 Task: Use the formula "ARABIC" in spreadsheet "Project protfolio".
Action: Mouse moved to (379, 264)
Screenshot: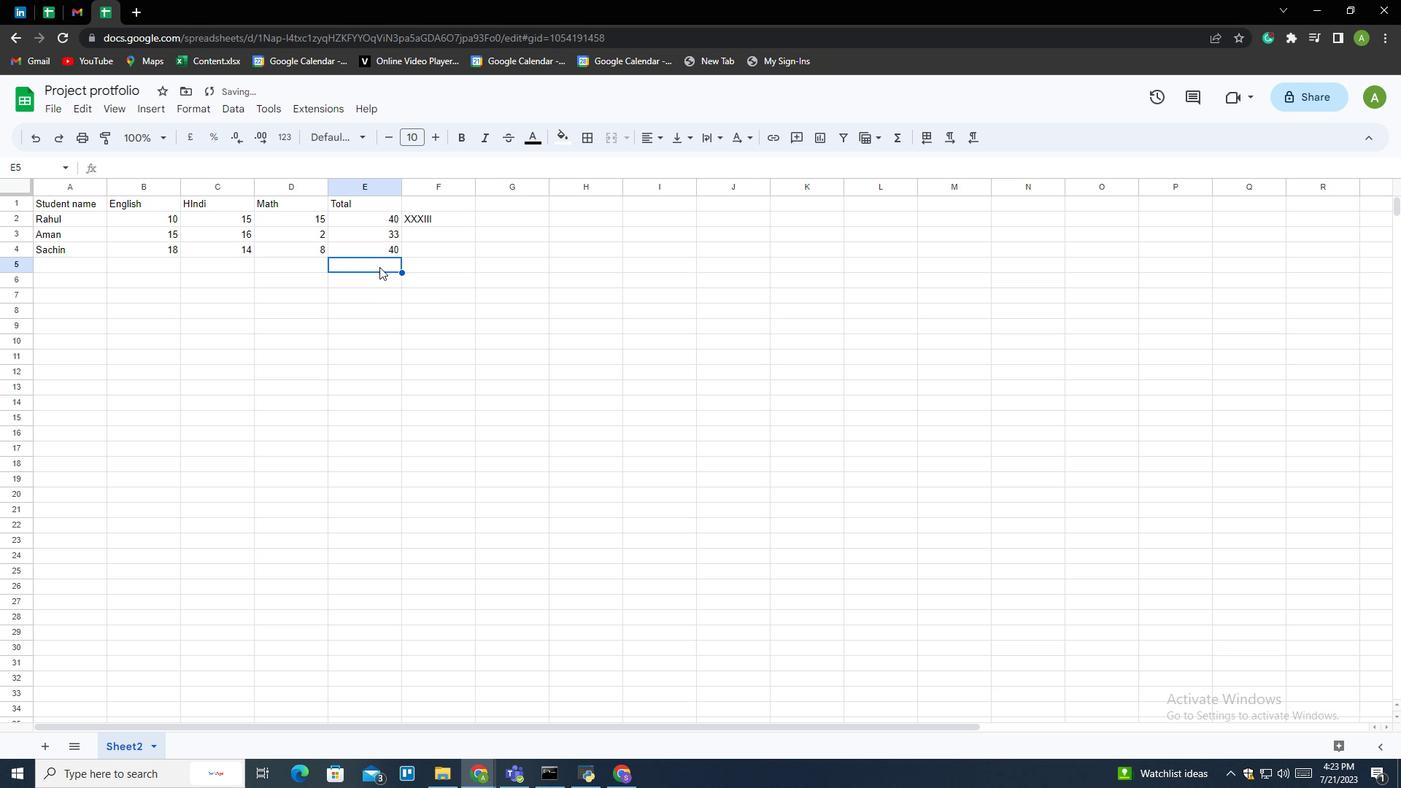 
Action: Mouse pressed left at (379, 264)
Screenshot: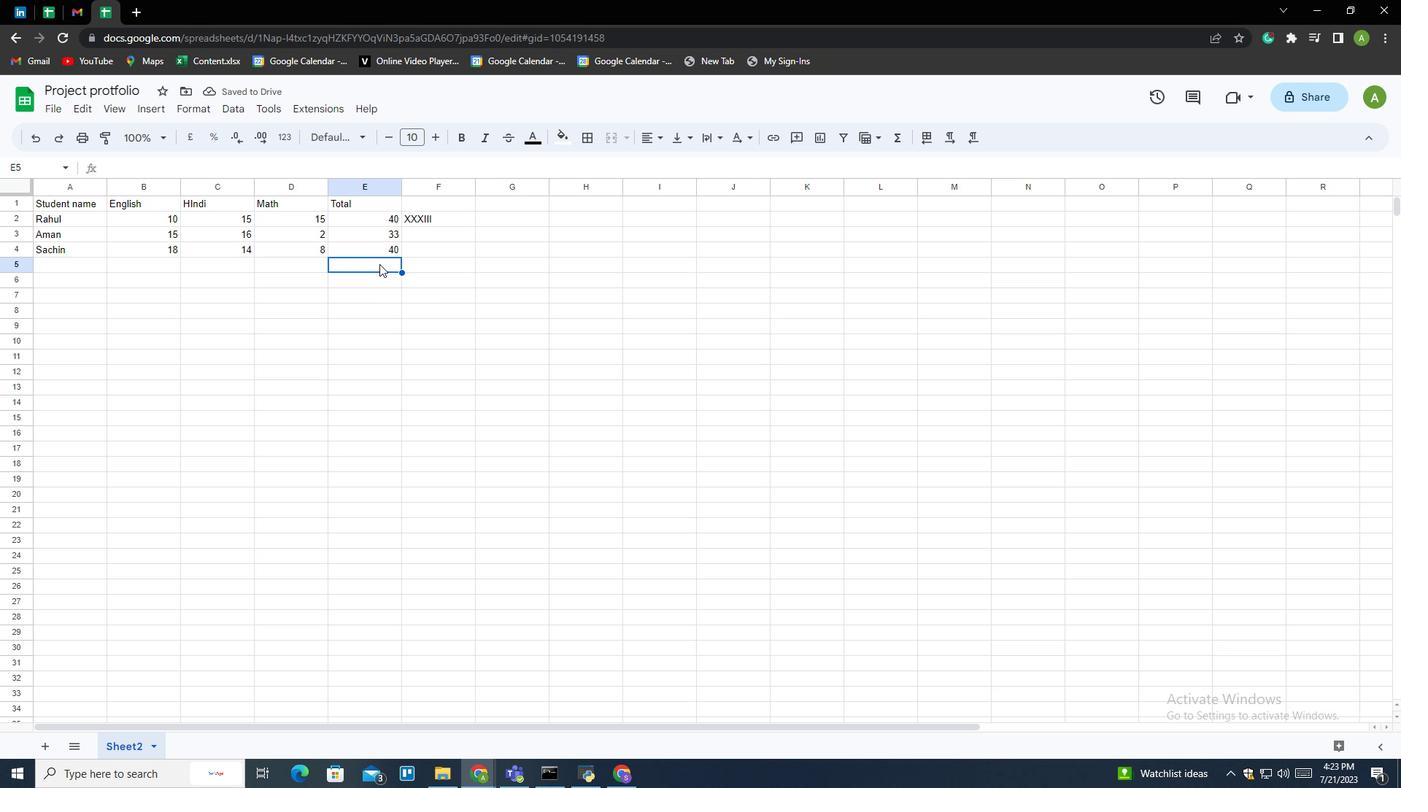 
Action: Mouse moved to (897, 134)
Screenshot: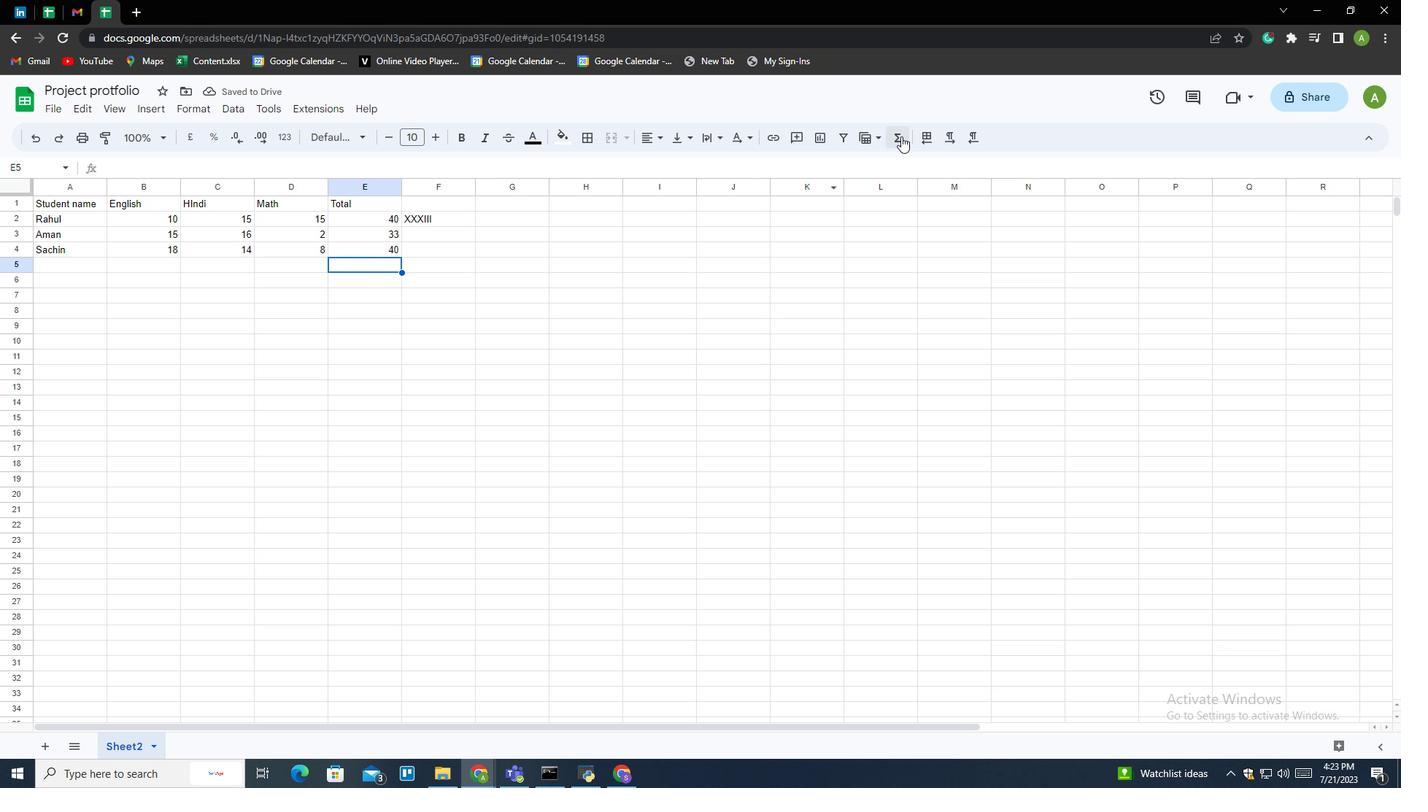 
Action: Mouse pressed left at (897, 134)
Screenshot: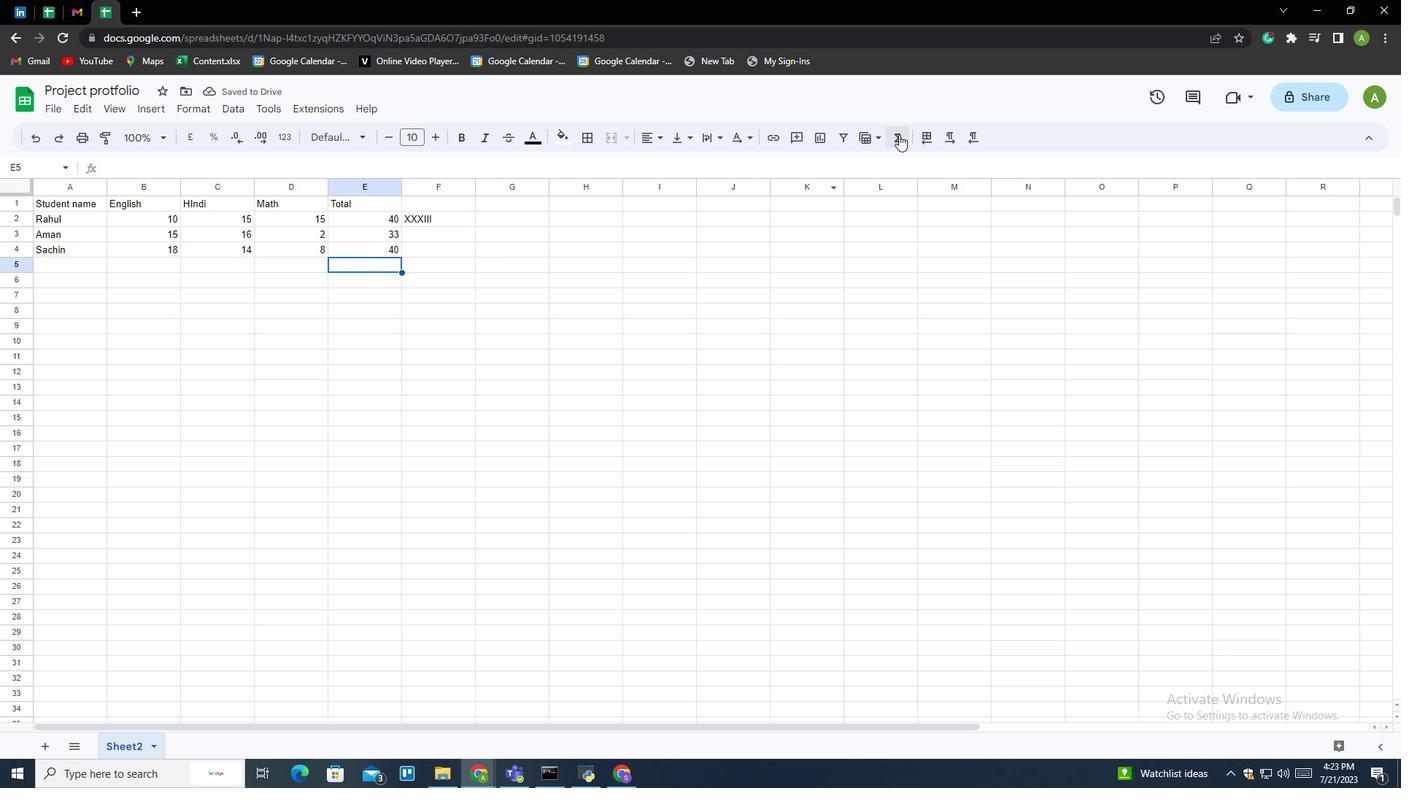
Action: Mouse moved to (1056, 305)
Screenshot: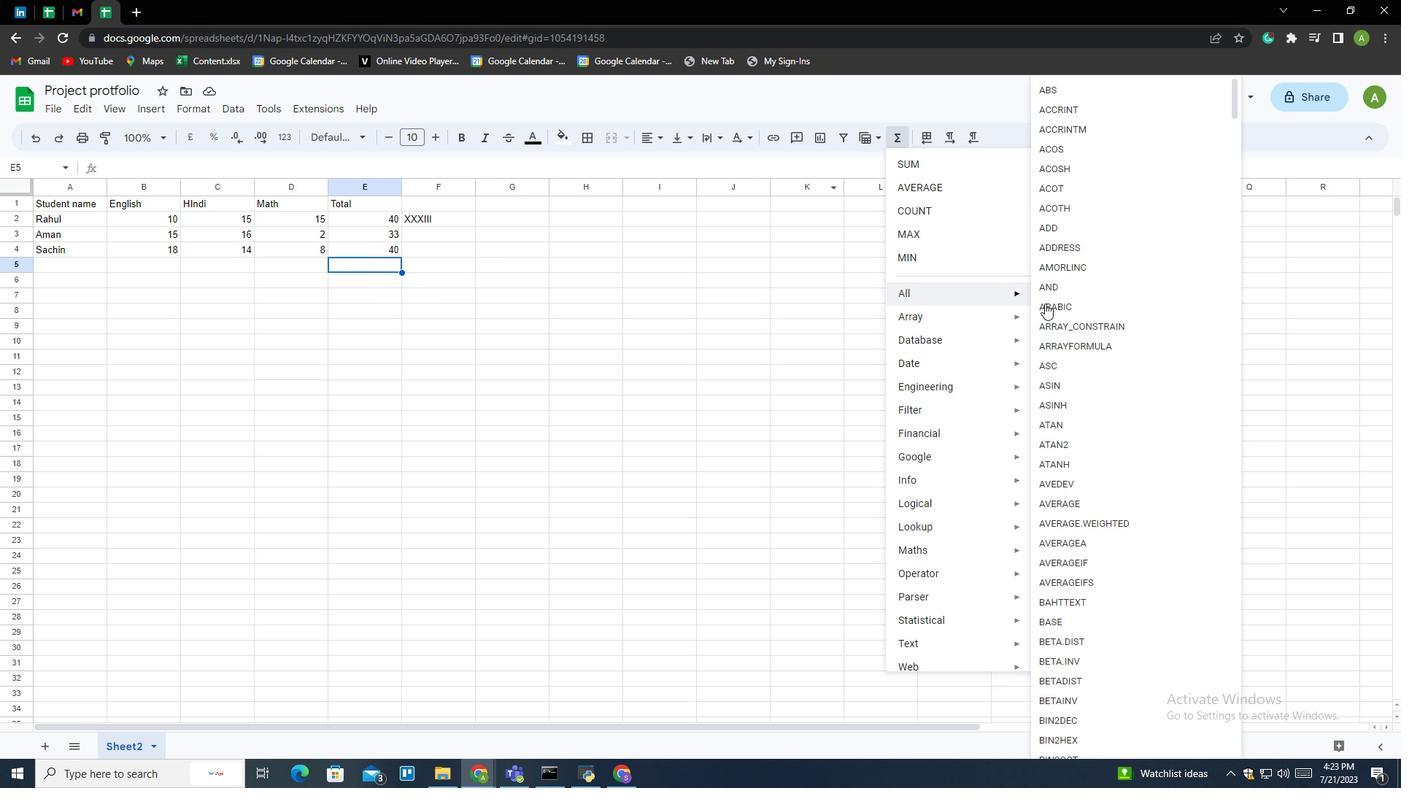 
Action: Mouse pressed left at (1056, 305)
Screenshot: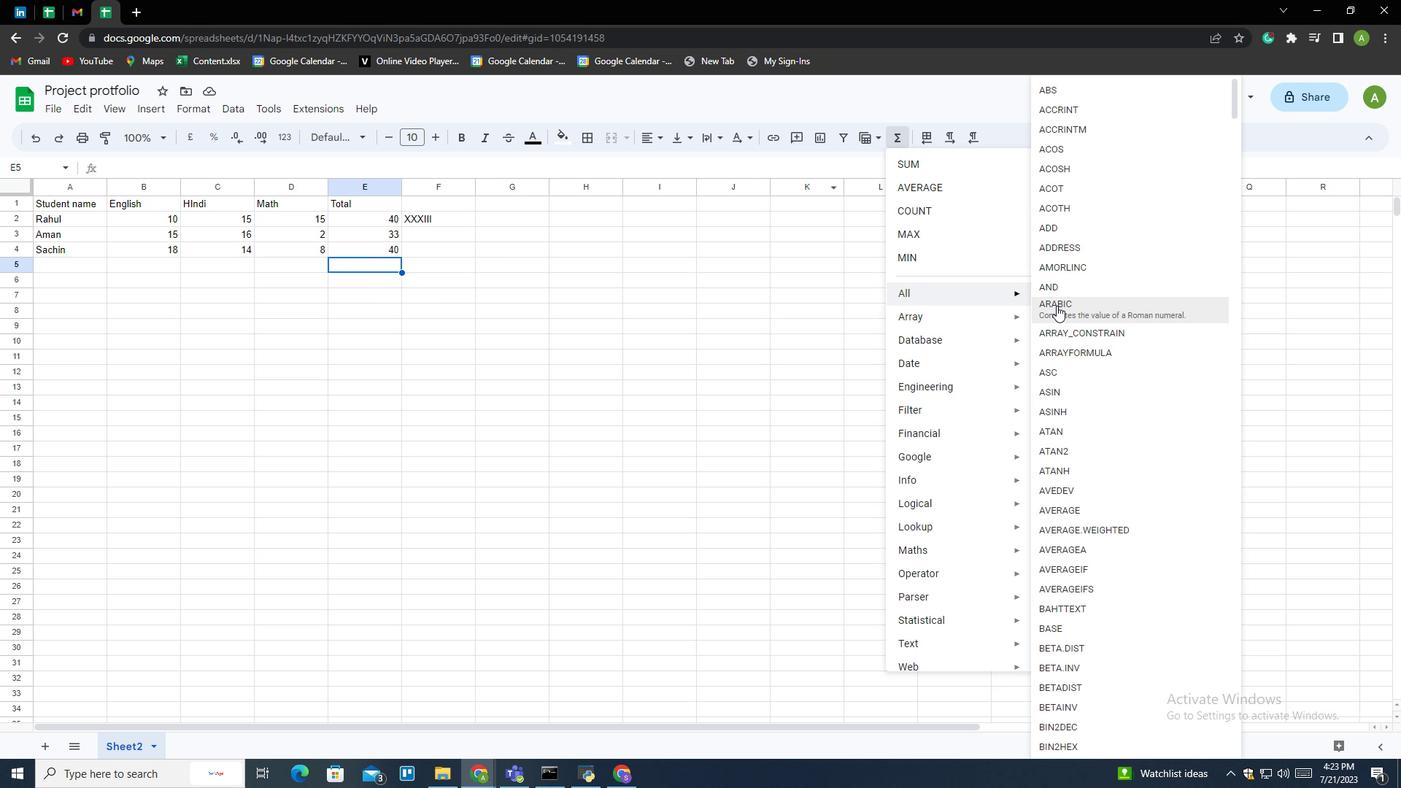 
Action: Mouse moved to (450, 212)
Screenshot: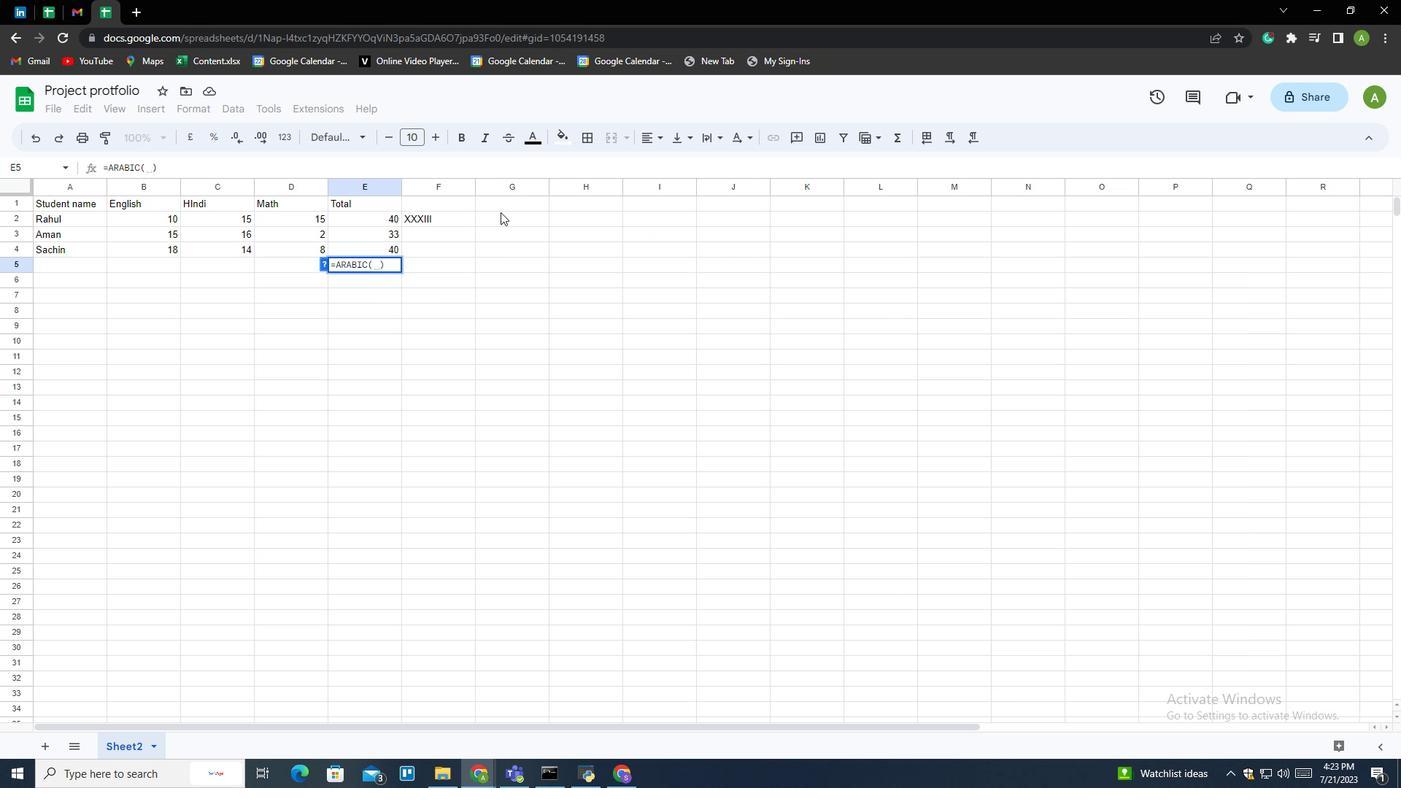 
Action: Mouse pressed left at (450, 212)
Screenshot: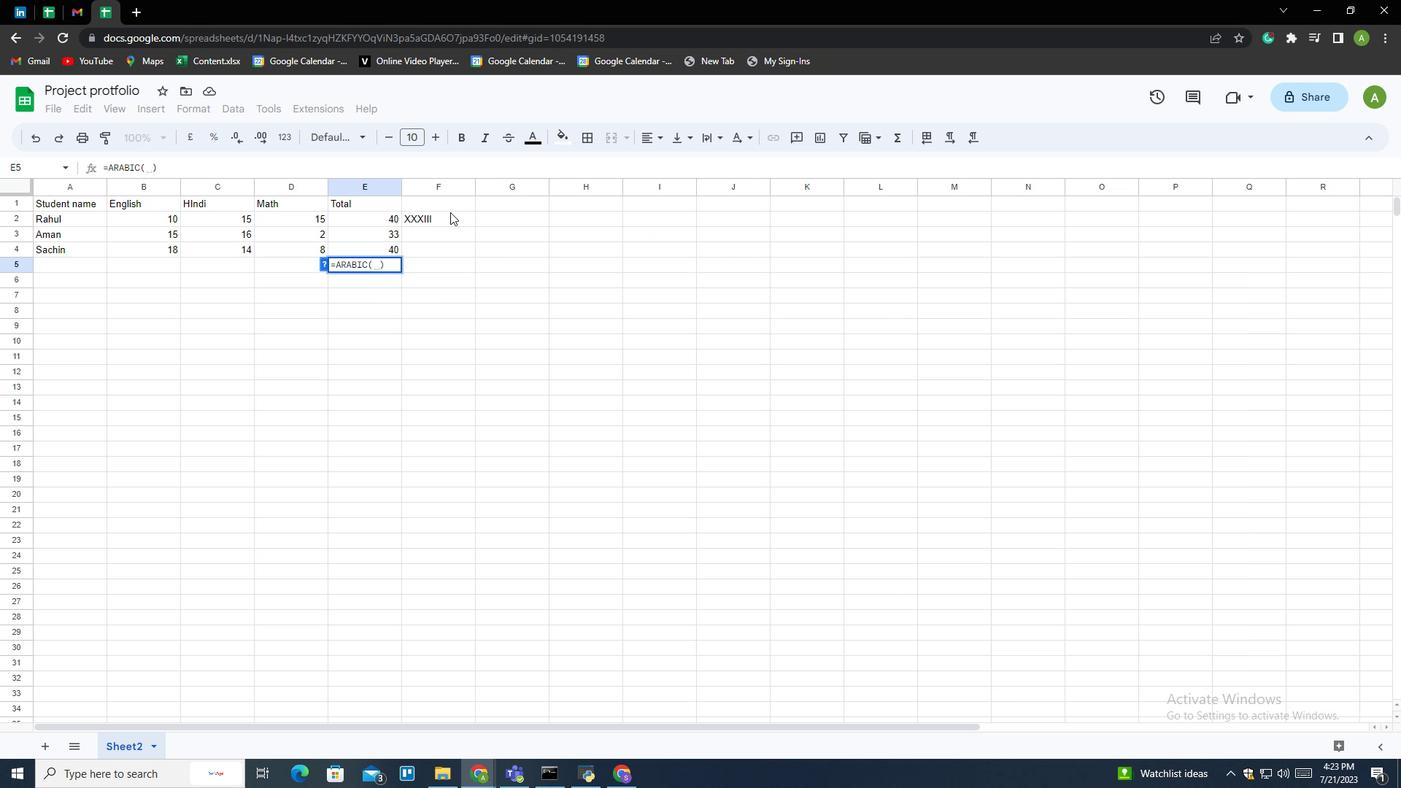 
Action: Key pressed <Key.enter>
Screenshot: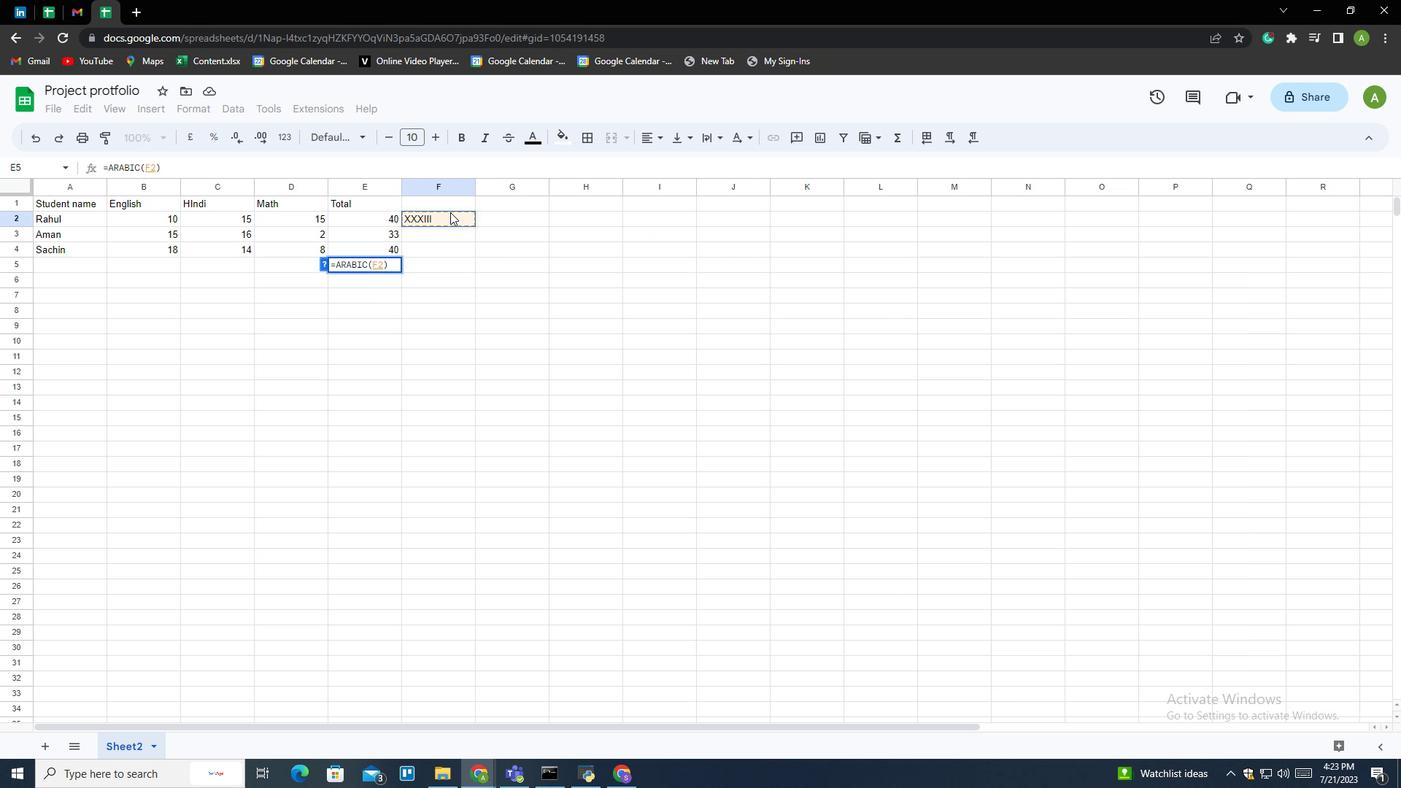 
Action: Mouse moved to (409, 388)
Screenshot: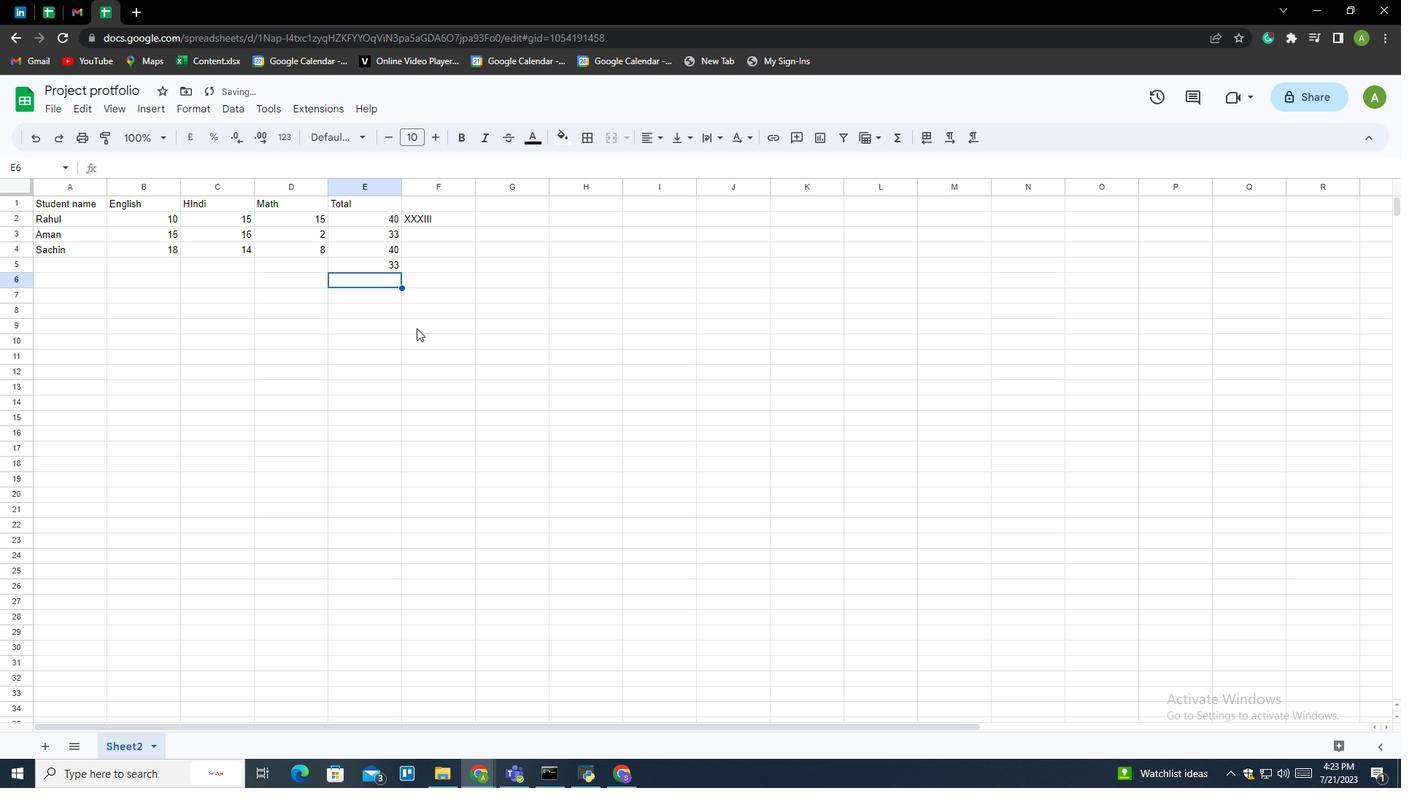 
